 Task: Create a task  Create a feature to track app usage and generate analytics reports , assign it to team member softage.6@softage.net in the project TrueLine and update the status of the task to  At Risk , set the priority of the task to Medium.
Action: Mouse moved to (73, 478)
Screenshot: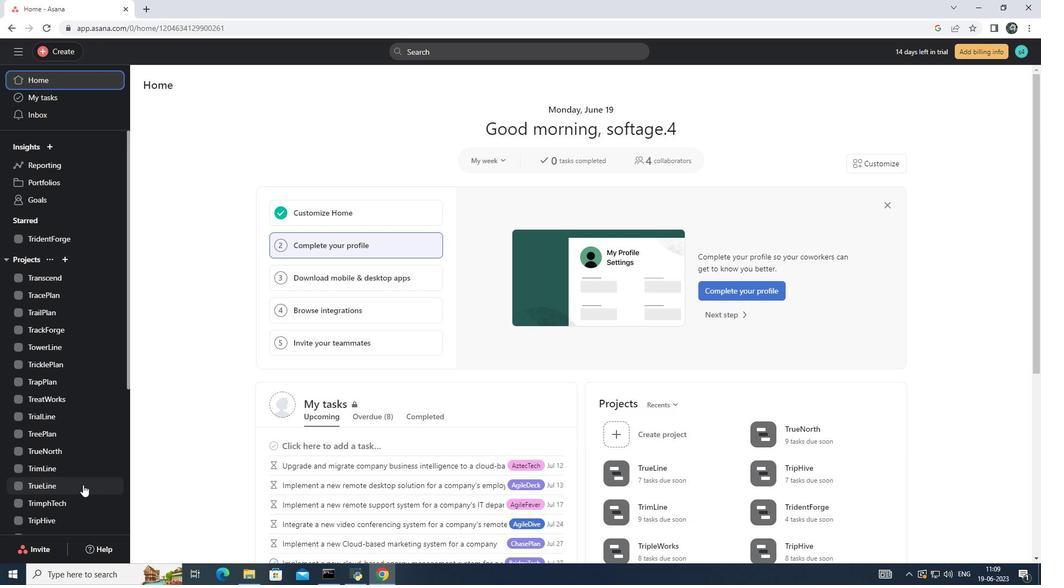 
Action: Mouse pressed left at (73, 478)
Screenshot: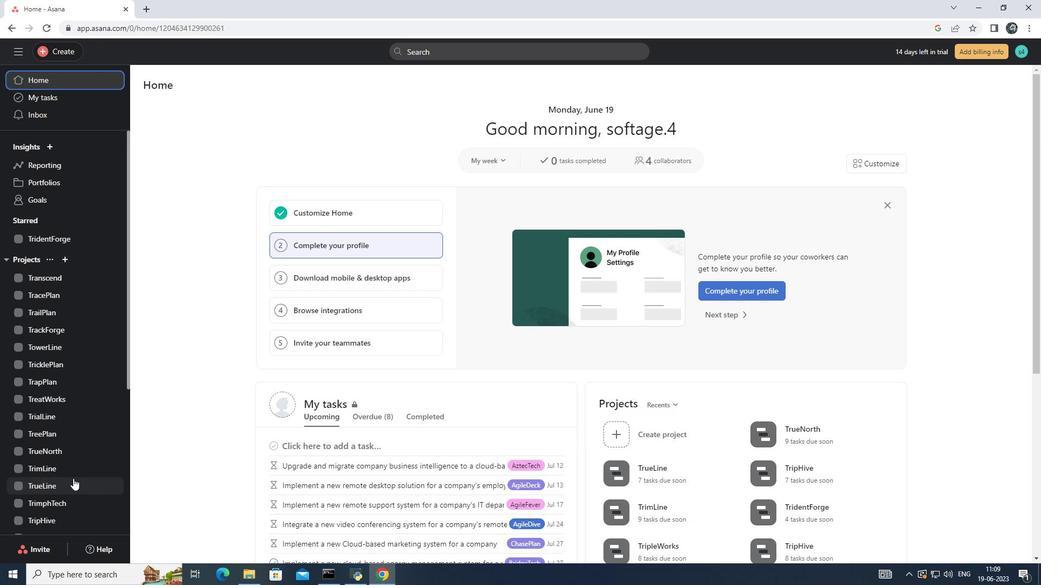
Action: Mouse moved to (168, 129)
Screenshot: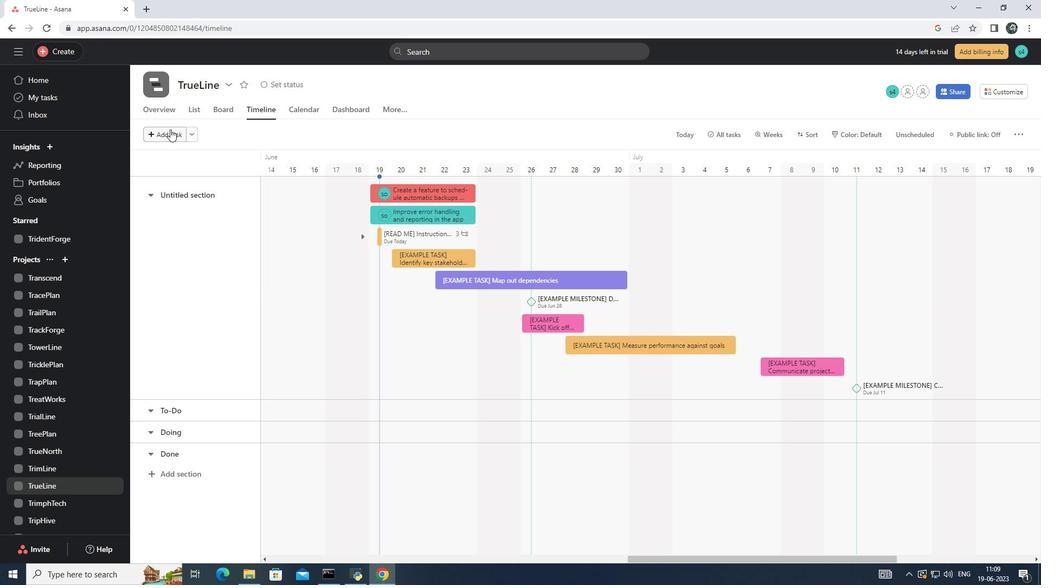 
Action: Mouse pressed left at (168, 129)
Screenshot: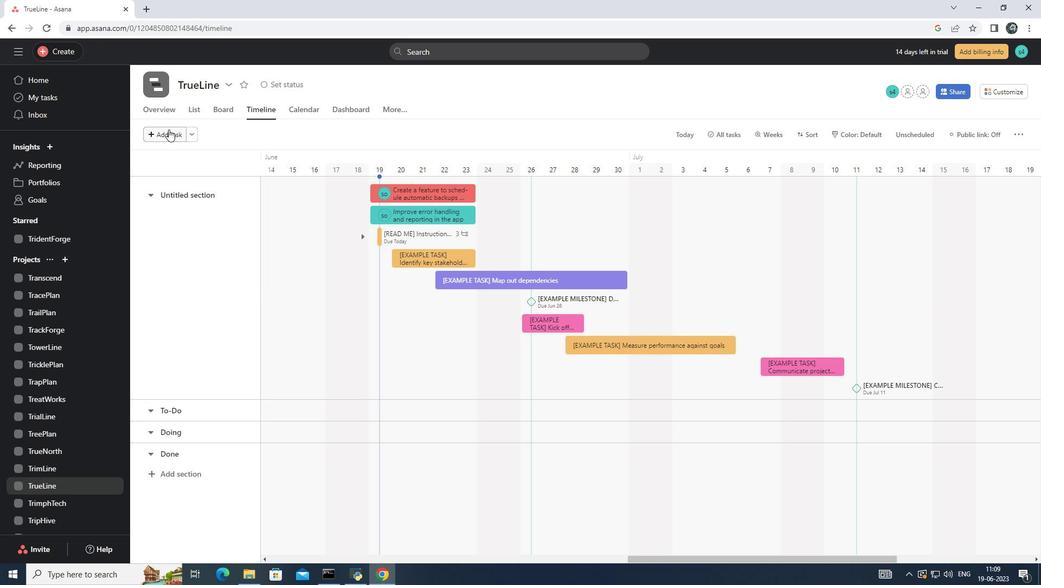 
Action: Mouse moved to (386, 195)
Screenshot: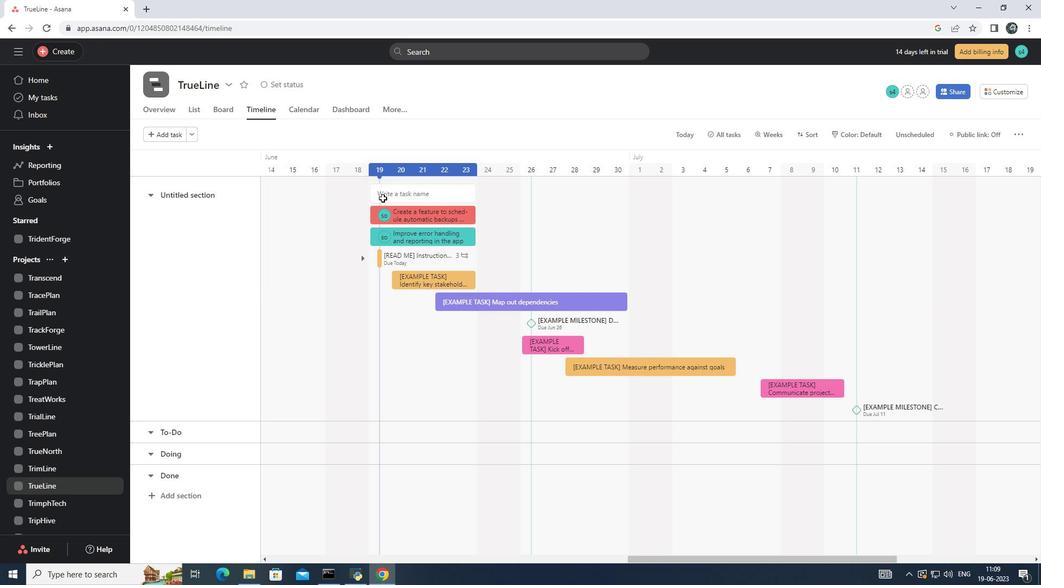
Action: Mouse pressed left at (386, 195)
Screenshot: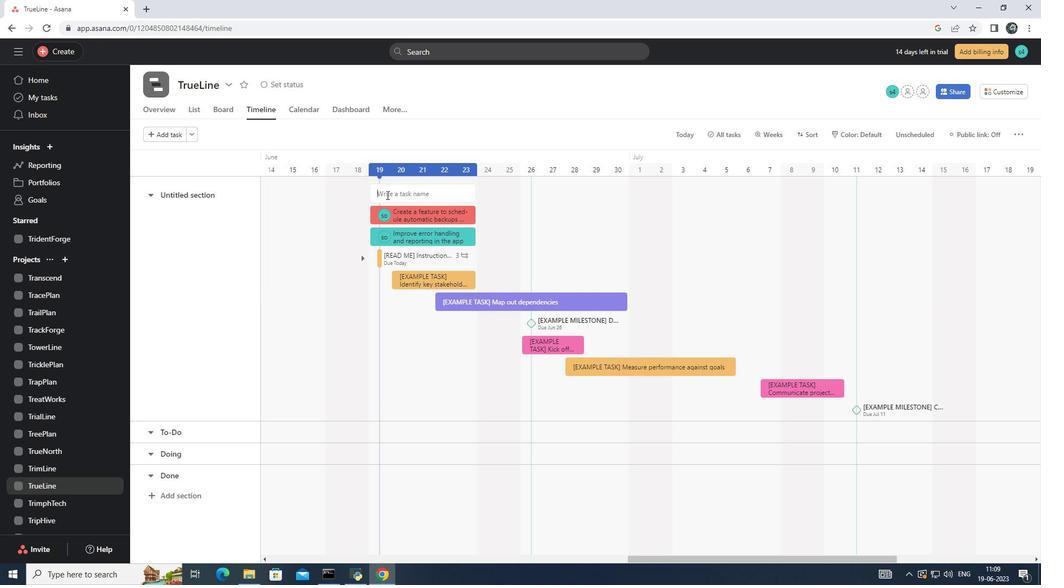 
Action: Key pressed <Key.shift>Create<Key.space>a<Key.space>feature<Key.space>to<Key.space>track<Key.space>app<Key.space>usage<Key.space>and<Key.space>generate<Key.space>analytics<Key.space>reports<Key.enter>
Screenshot: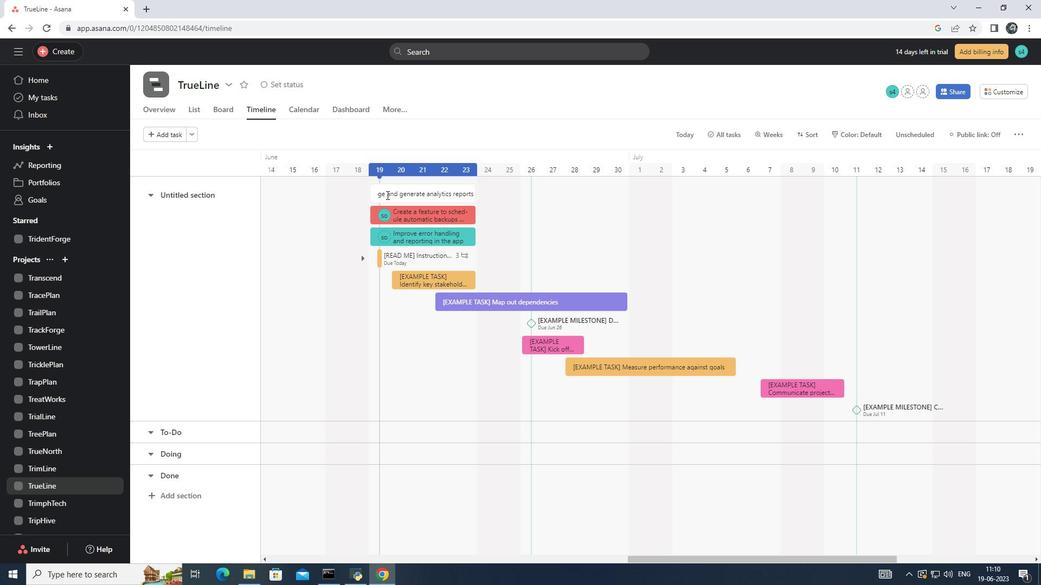 
Action: Mouse moved to (419, 190)
Screenshot: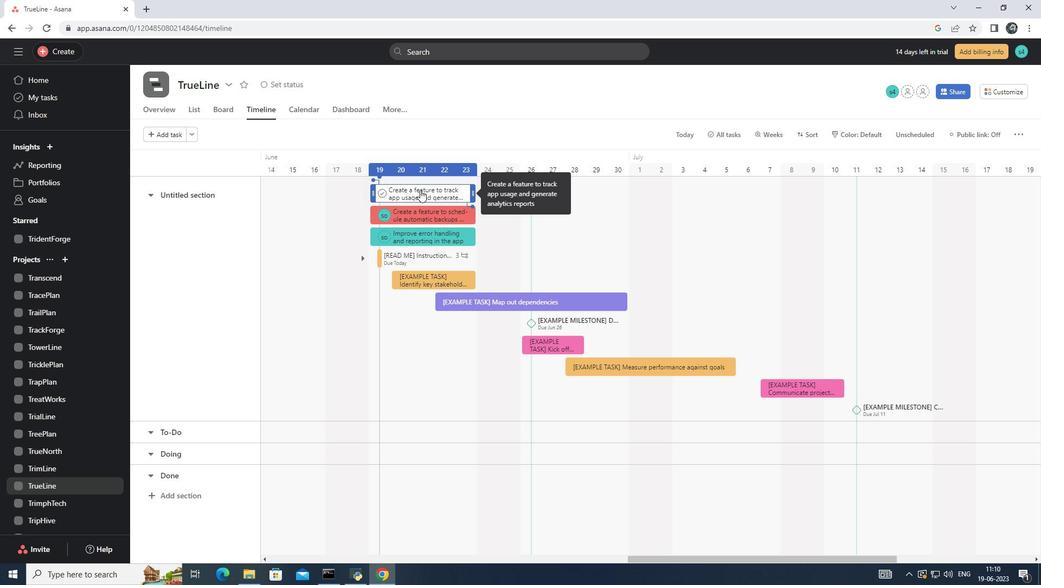 
Action: Mouse pressed left at (419, 190)
Screenshot: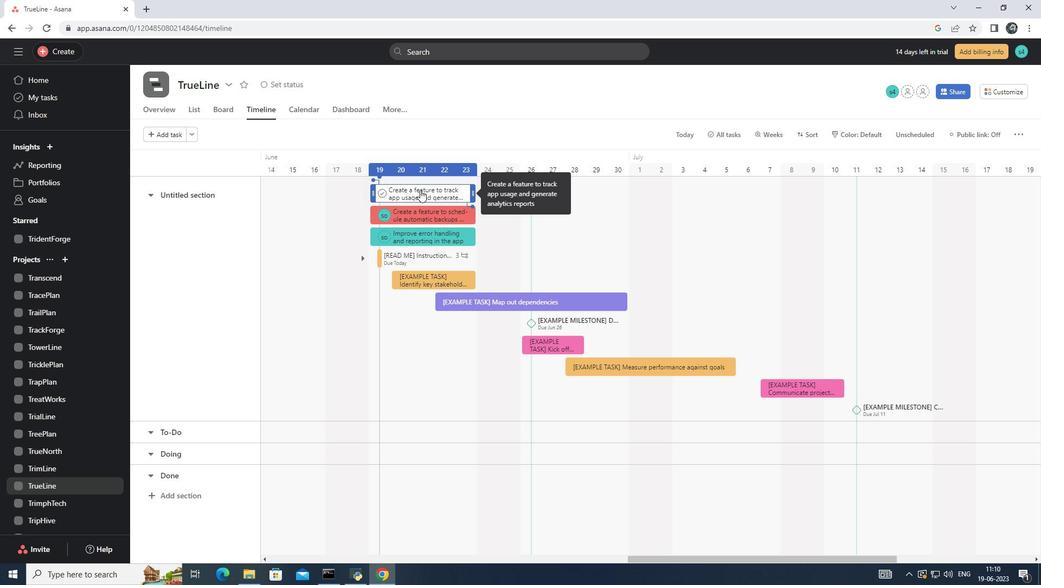 
Action: Mouse moved to (754, 214)
Screenshot: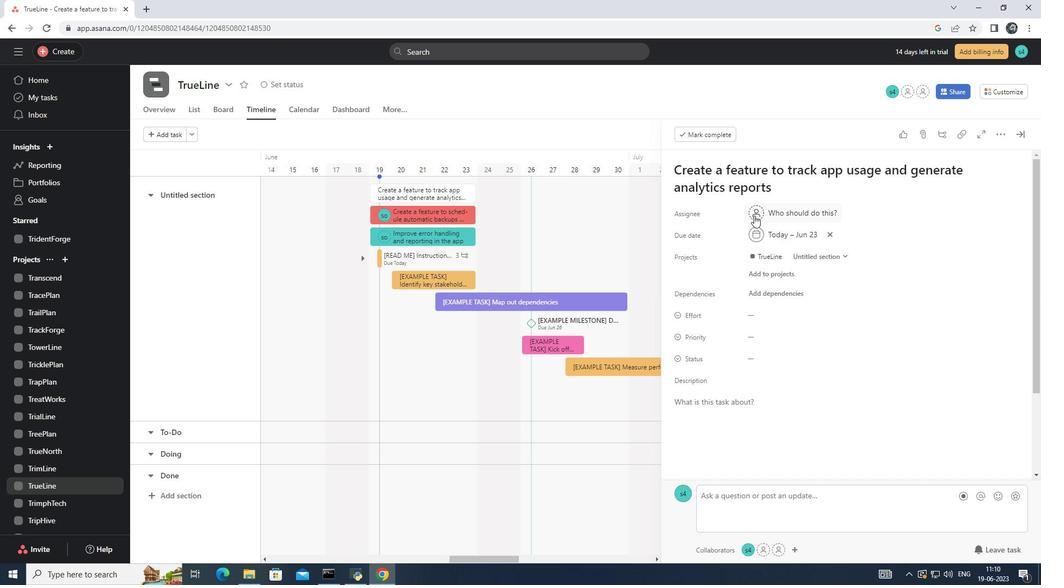 
Action: Mouse pressed left at (754, 214)
Screenshot: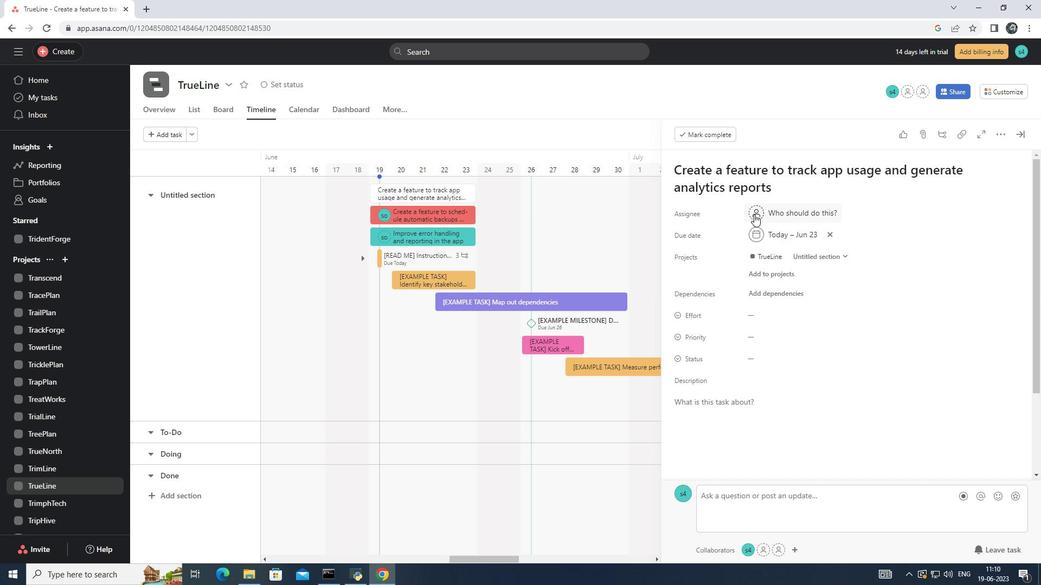 
Action: Mouse moved to (782, 214)
Screenshot: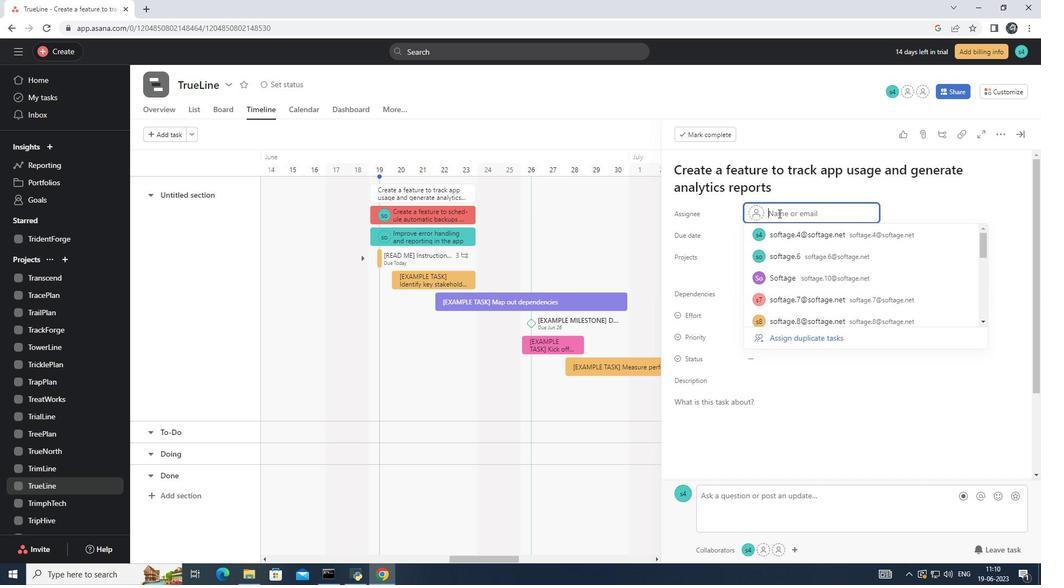 
Action: Key pressed softage.6<Key.shift>@softage.net<Key.enter>
Screenshot: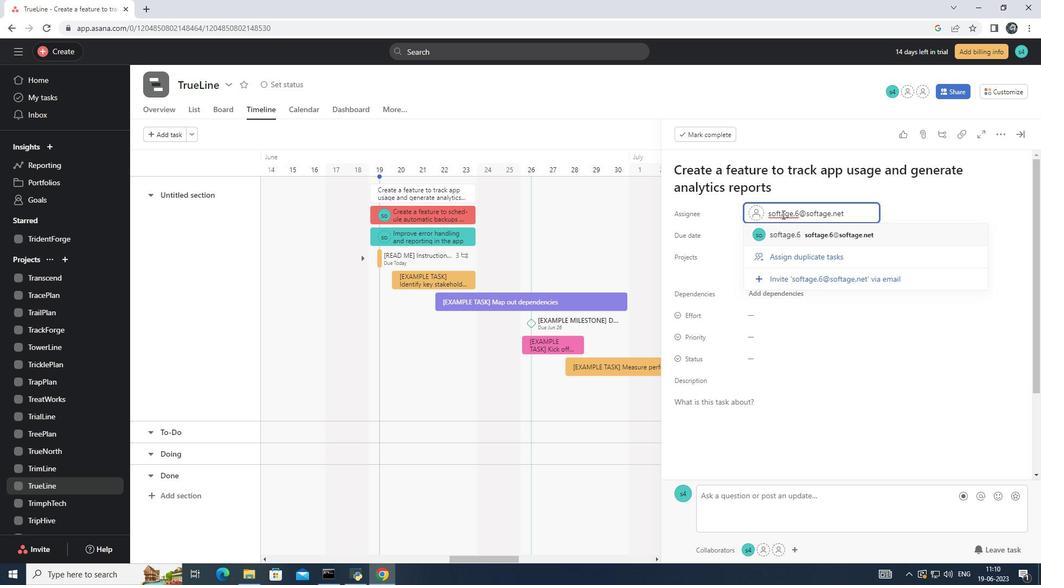
Action: Mouse moved to (792, 362)
Screenshot: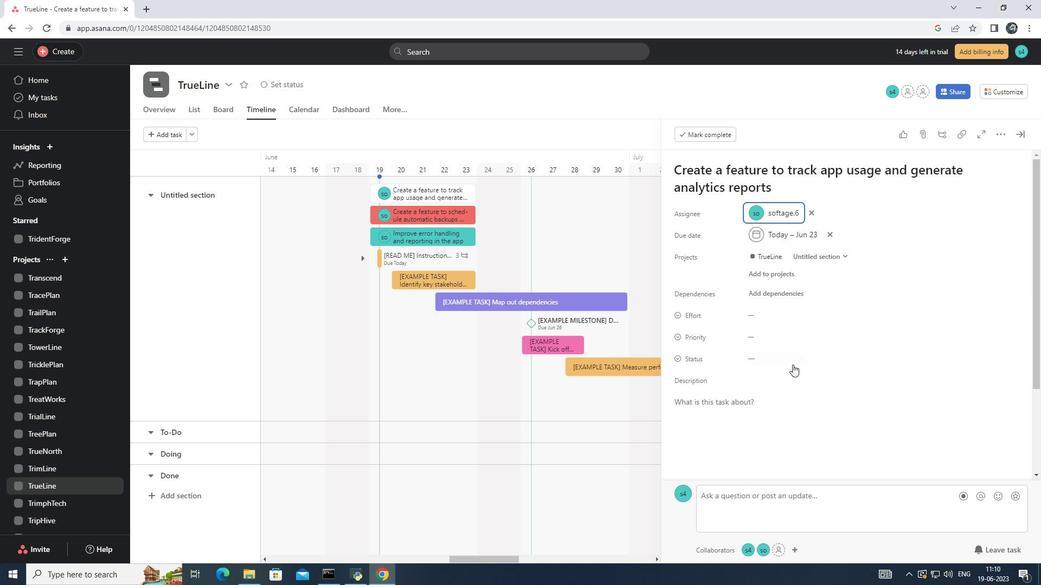 
Action: Mouse pressed left at (792, 362)
Screenshot: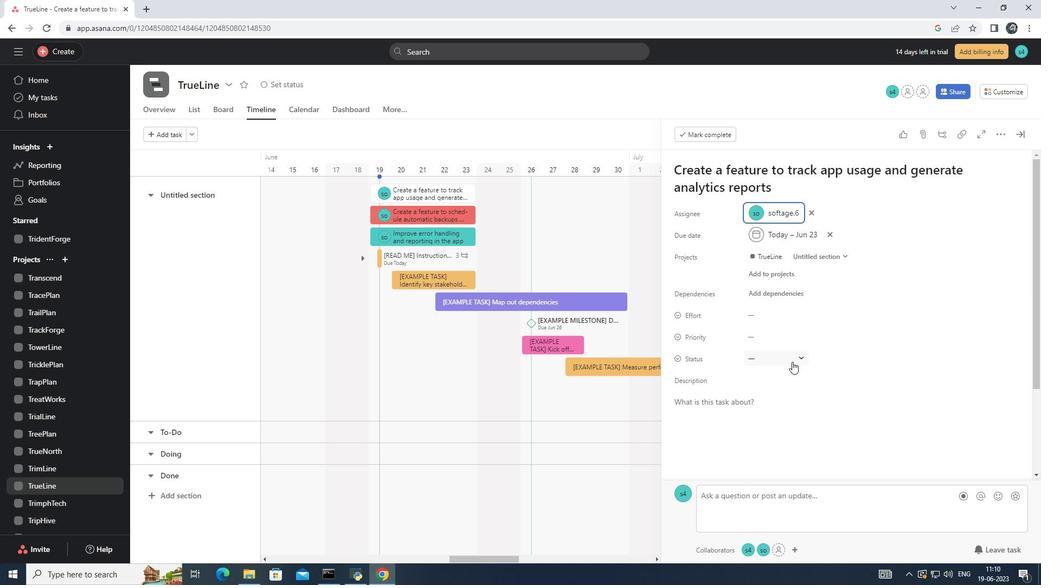 
Action: Mouse moved to (800, 417)
Screenshot: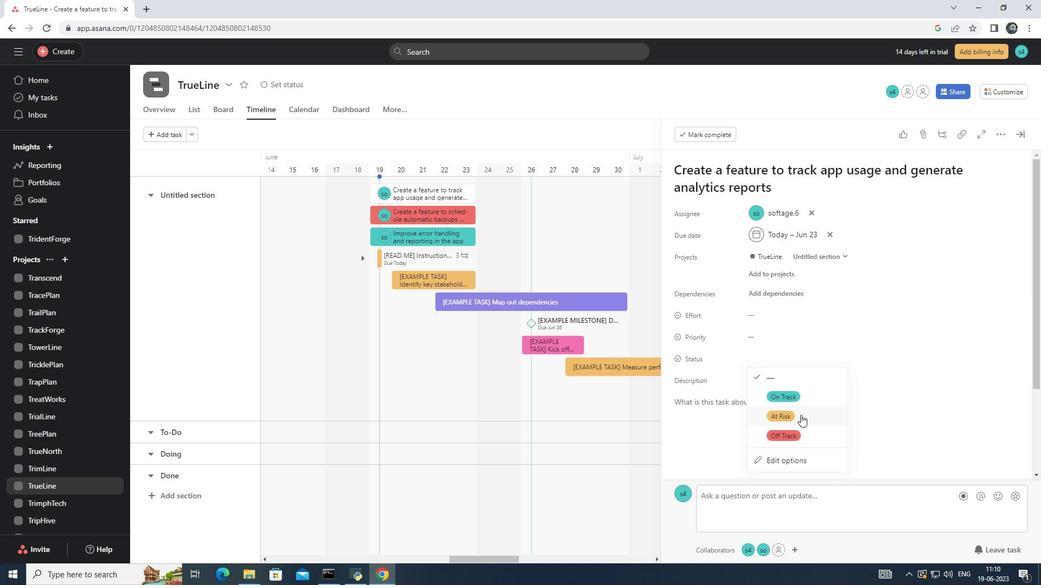 
Action: Mouse pressed left at (800, 417)
Screenshot: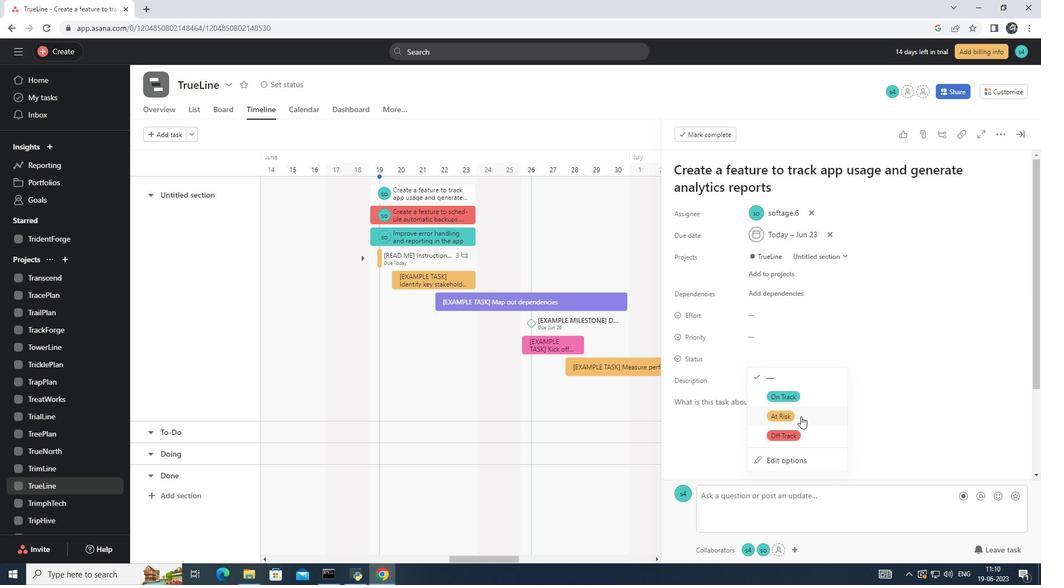 
Action: Mouse moved to (772, 337)
Screenshot: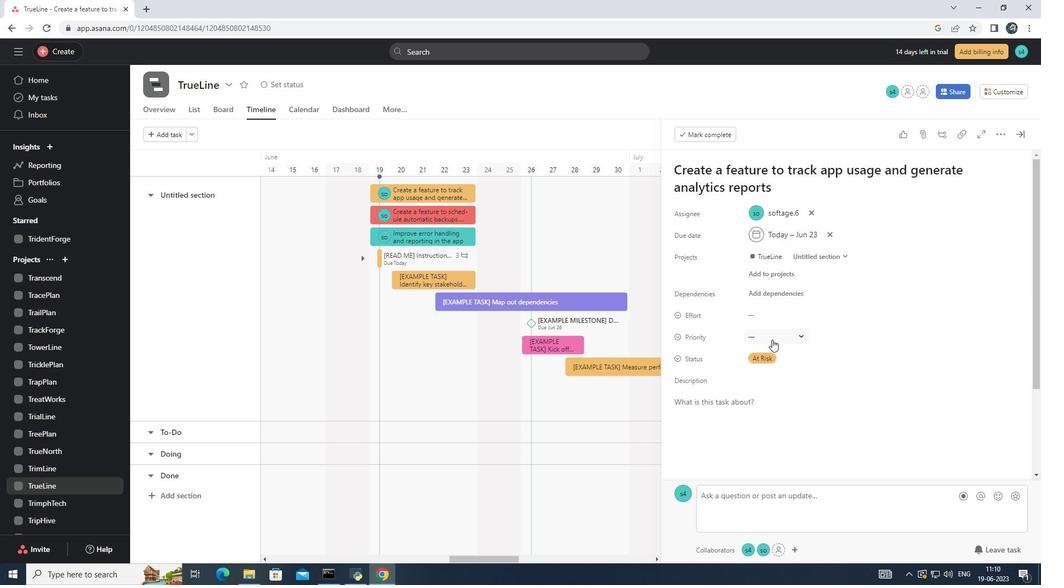 
Action: Mouse pressed left at (772, 337)
Screenshot: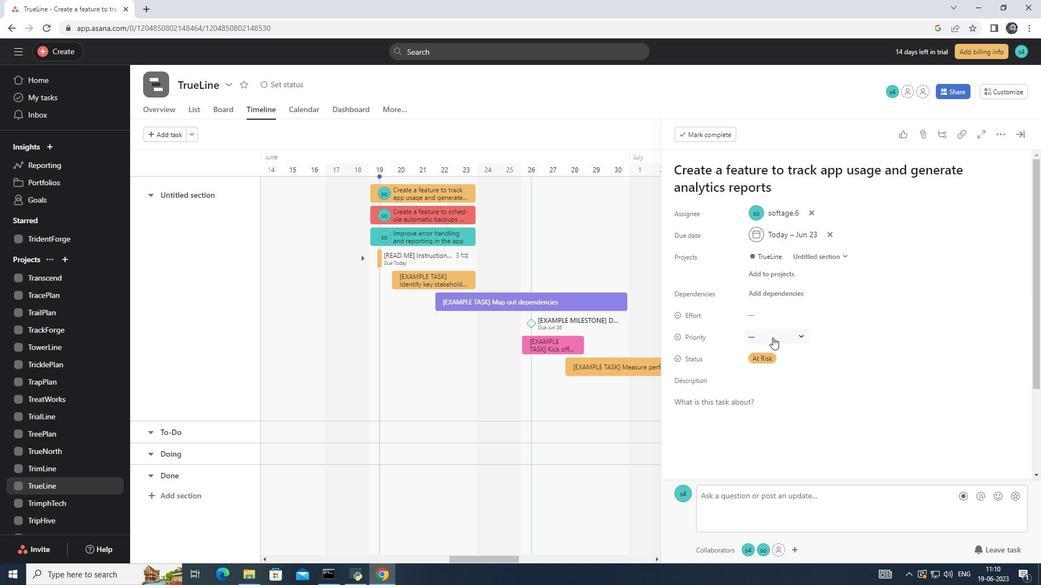 
Action: Mouse moved to (790, 389)
Screenshot: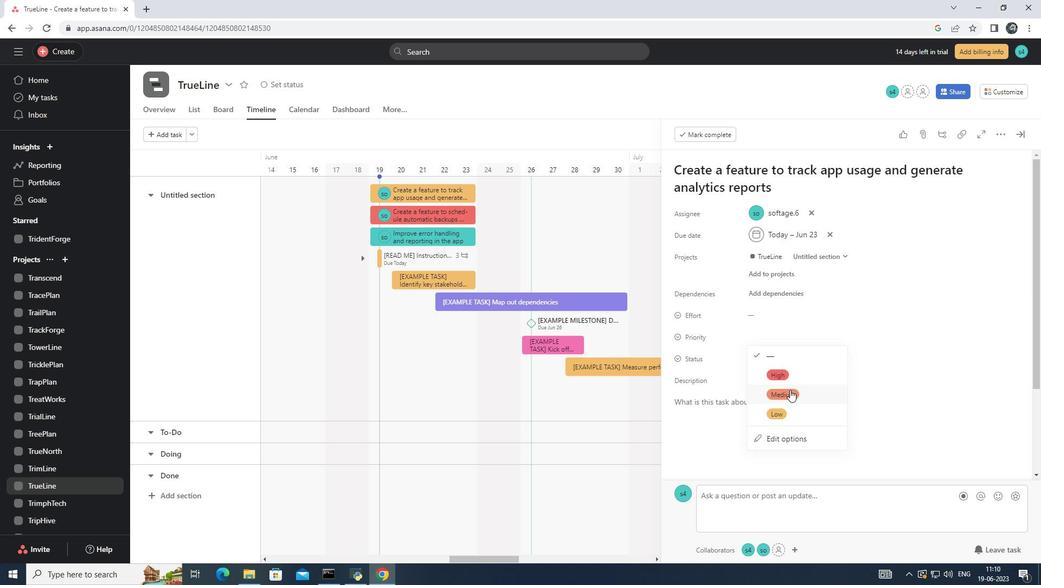 
Action: Mouse pressed left at (790, 389)
Screenshot: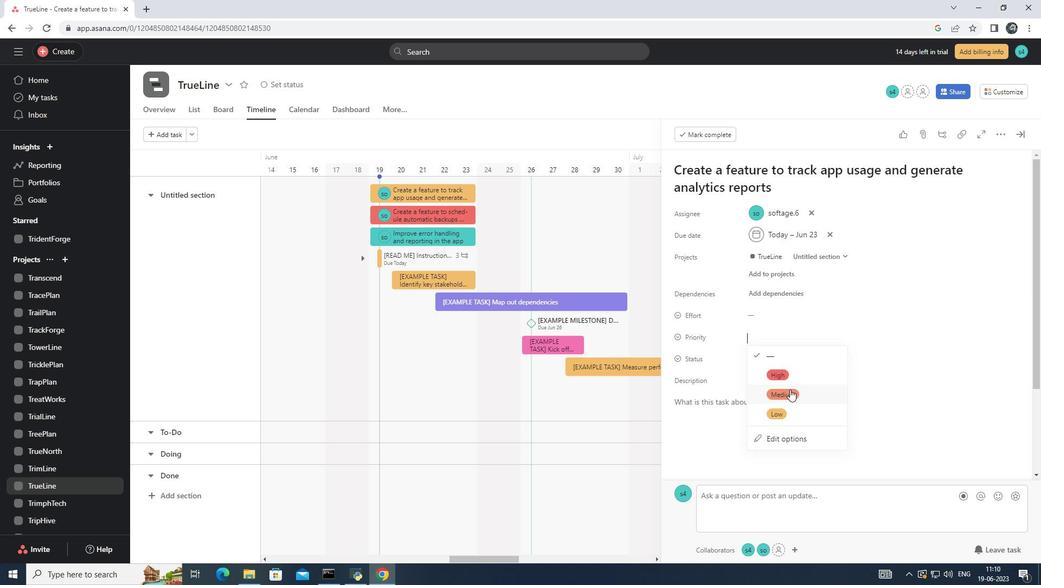 
